 Task: Create a due date automation trigger when advanced on, on the monday after a card is due add basic without any labels at 11:00 AM.
Action: Mouse moved to (1037, 84)
Screenshot: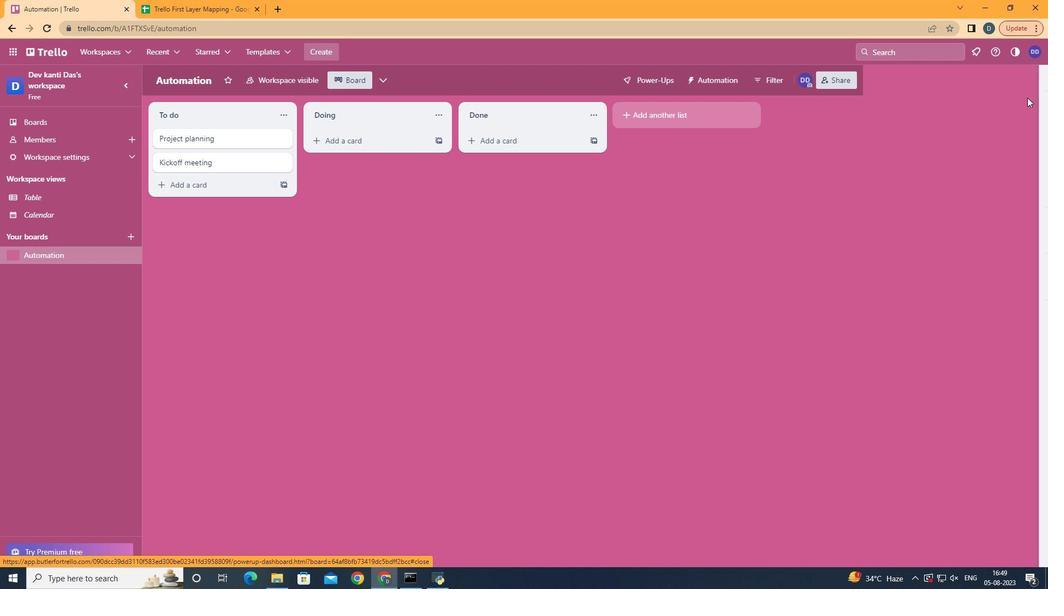 
Action: Mouse pressed left at (1037, 84)
Screenshot: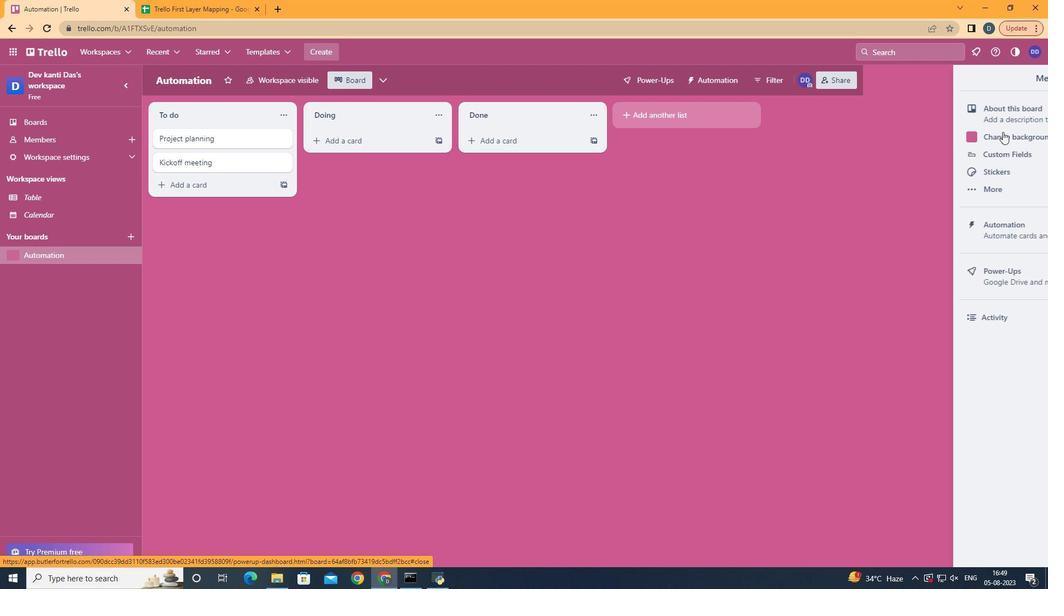 
Action: Mouse moved to (947, 222)
Screenshot: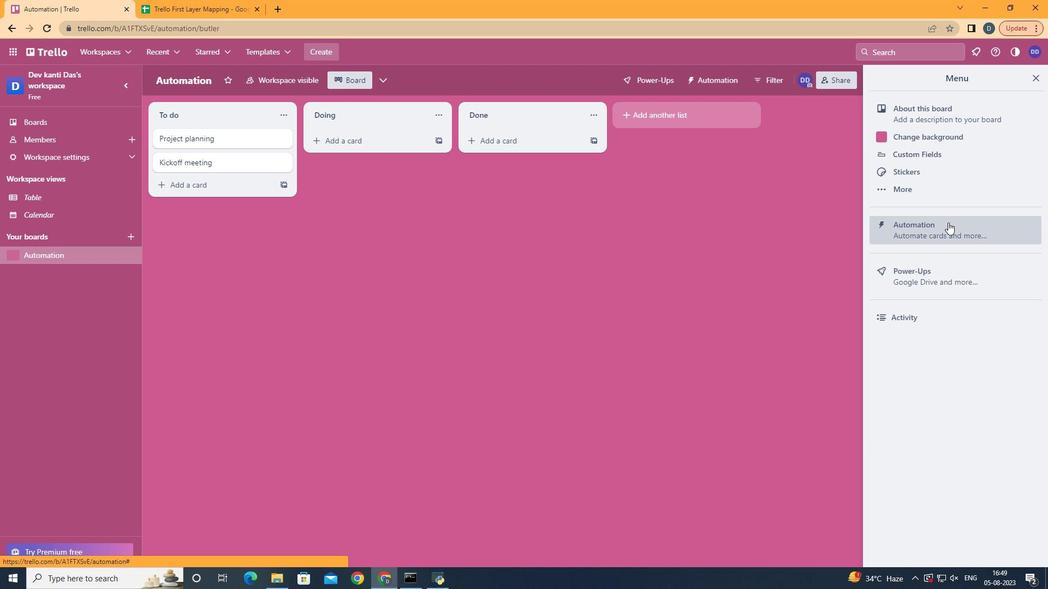 
Action: Mouse pressed left at (947, 222)
Screenshot: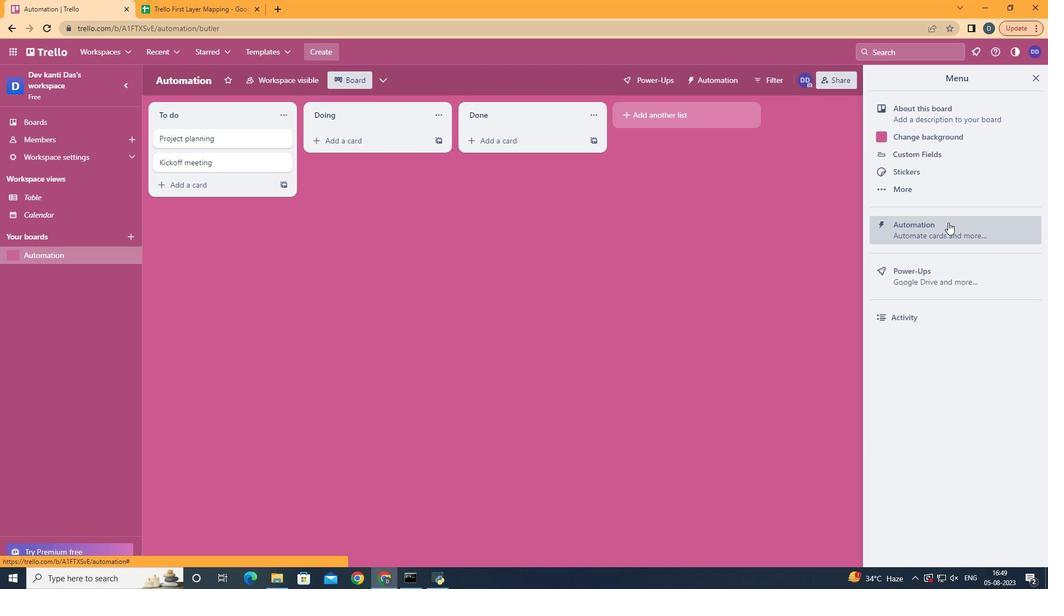 
Action: Mouse moved to (200, 214)
Screenshot: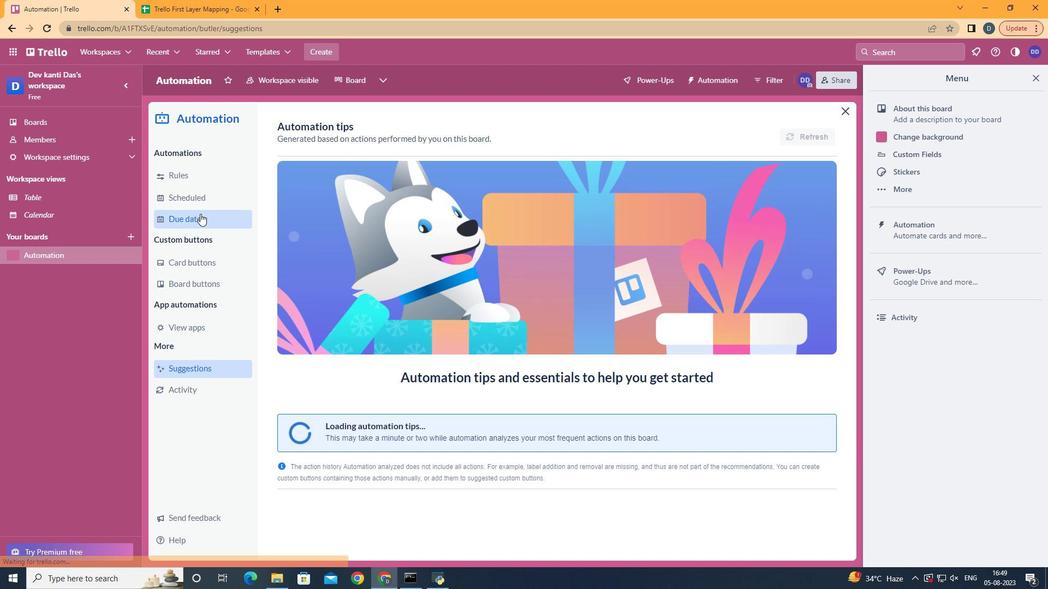 
Action: Mouse pressed left at (200, 214)
Screenshot: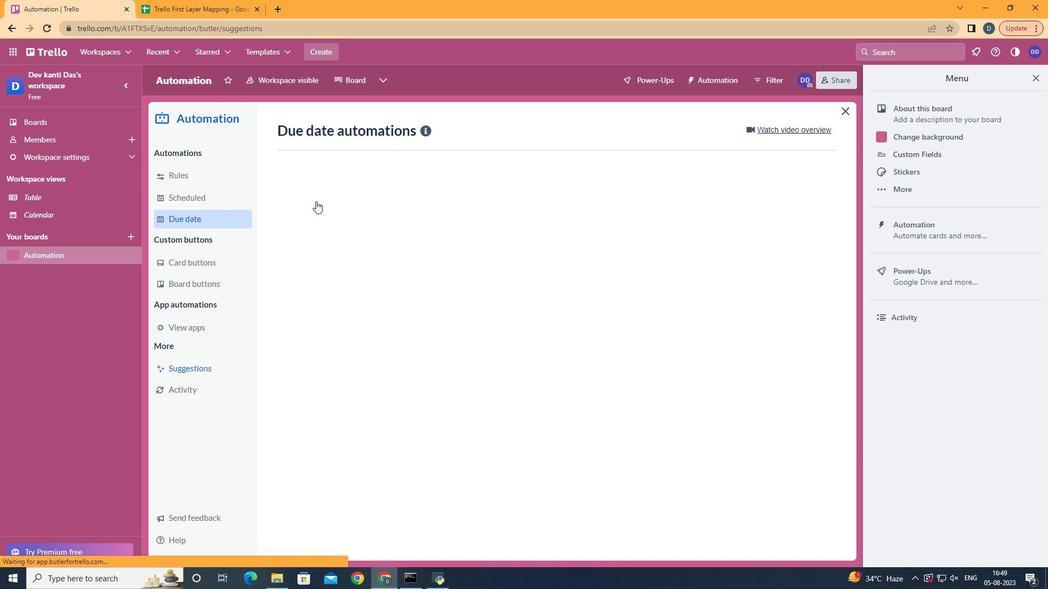 
Action: Mouse moved to (770, 128)
Screenshot: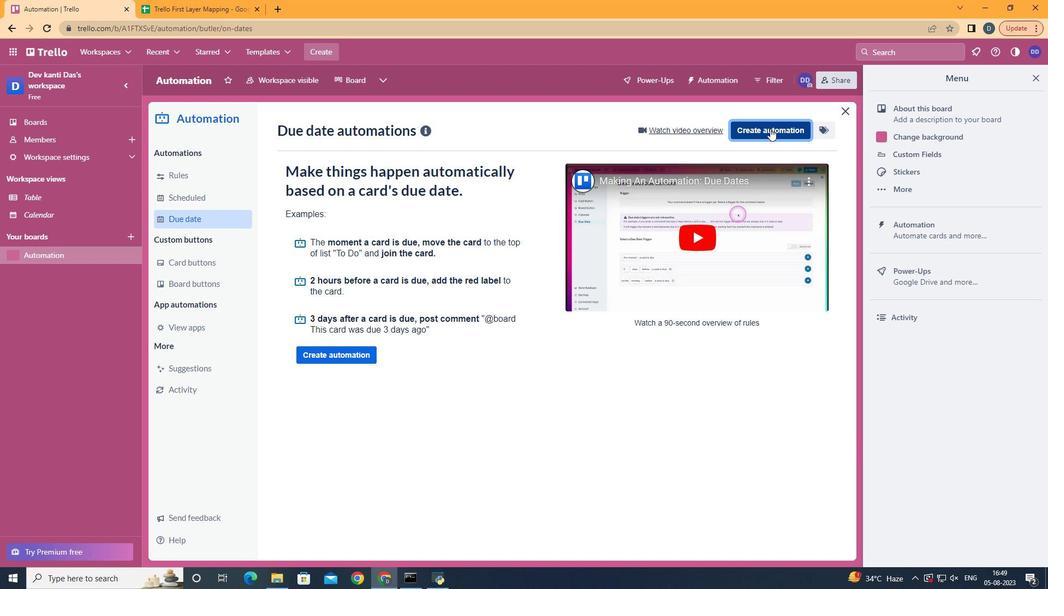 
Action: Mouse pressed left at (770, 128)
Screenshot: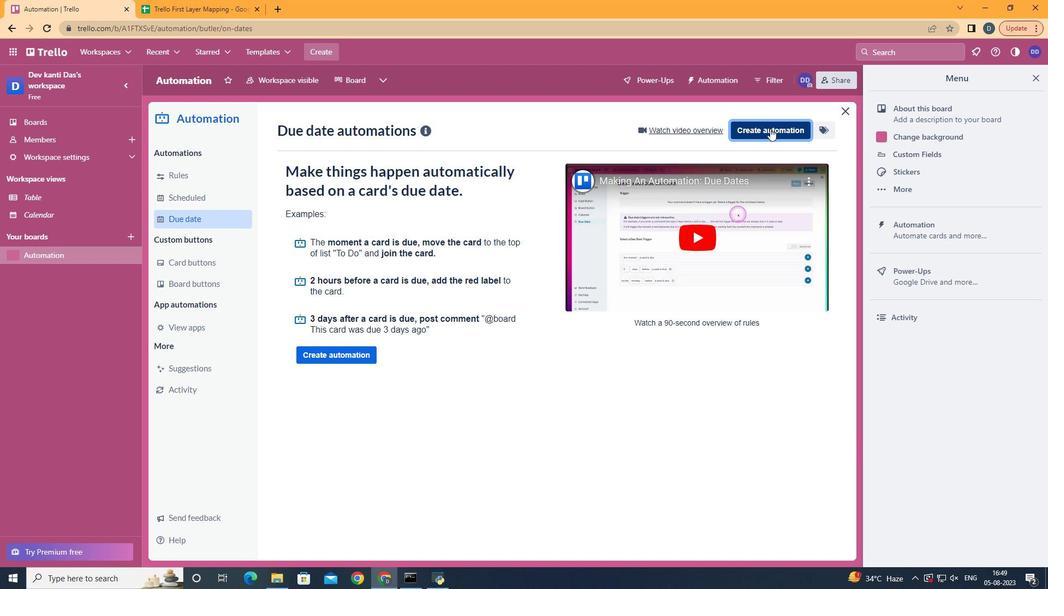
Action: Mouse moved to (548, 235)
Screenshot: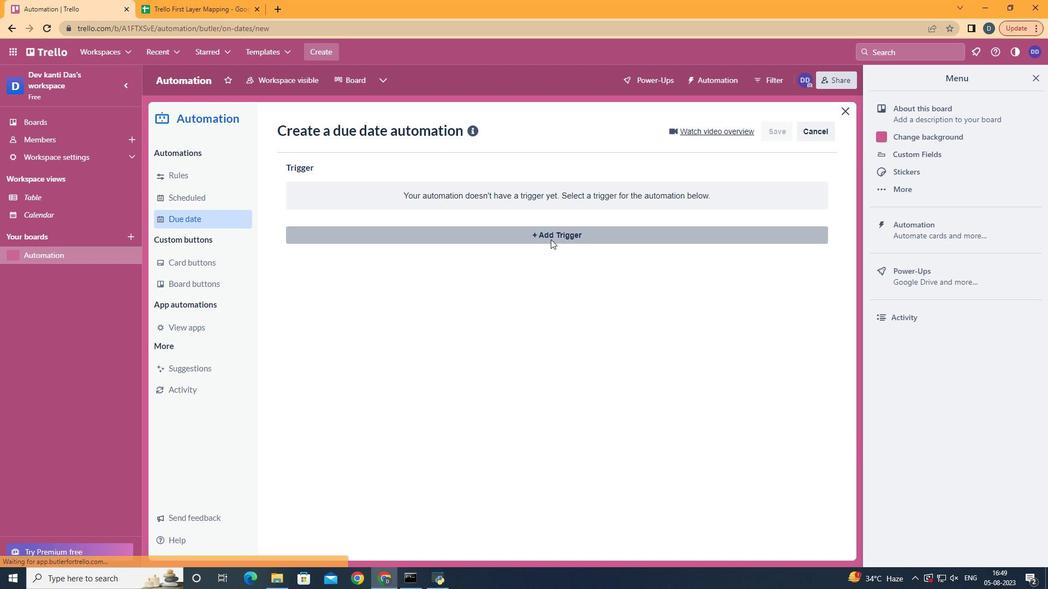 
Action: Mouse pressed left at (548, 235)
Screenshot: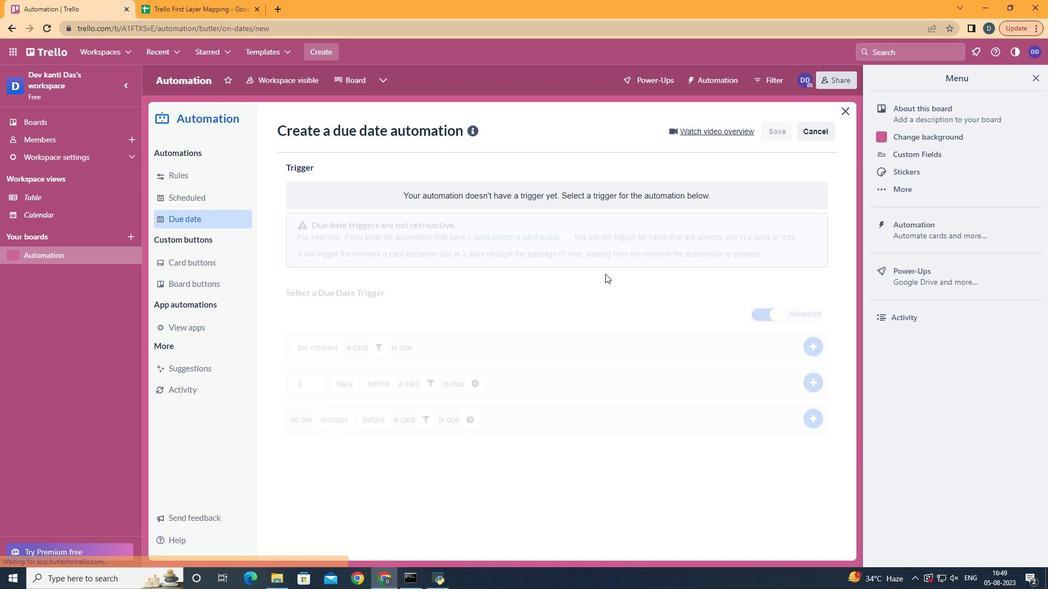 
Action: Mouse moved to (350, 288)
Screenshot: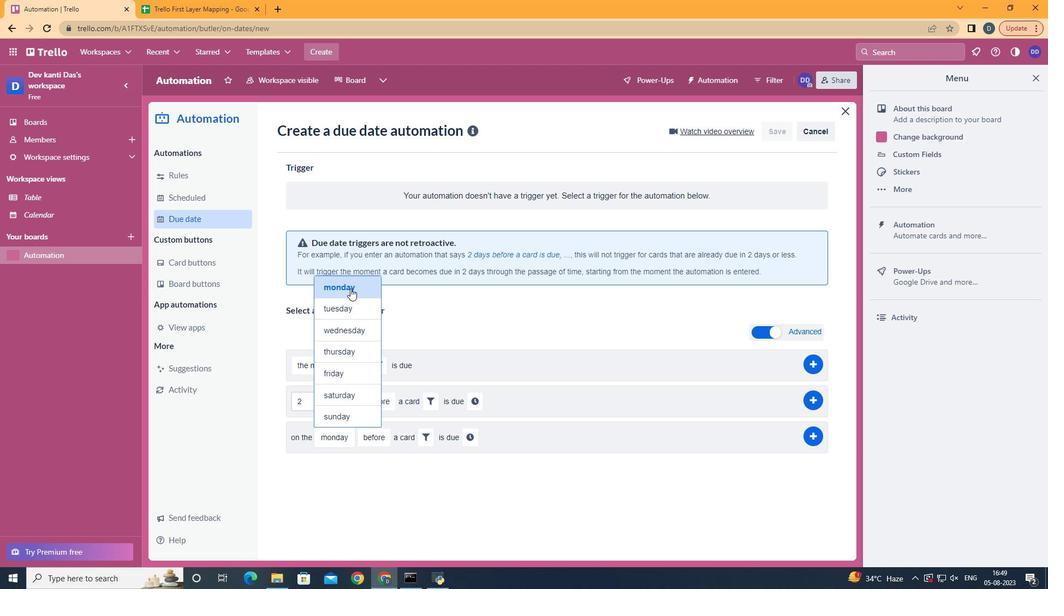
Action: Mouse pressed left at (350, 288)
Screenshot: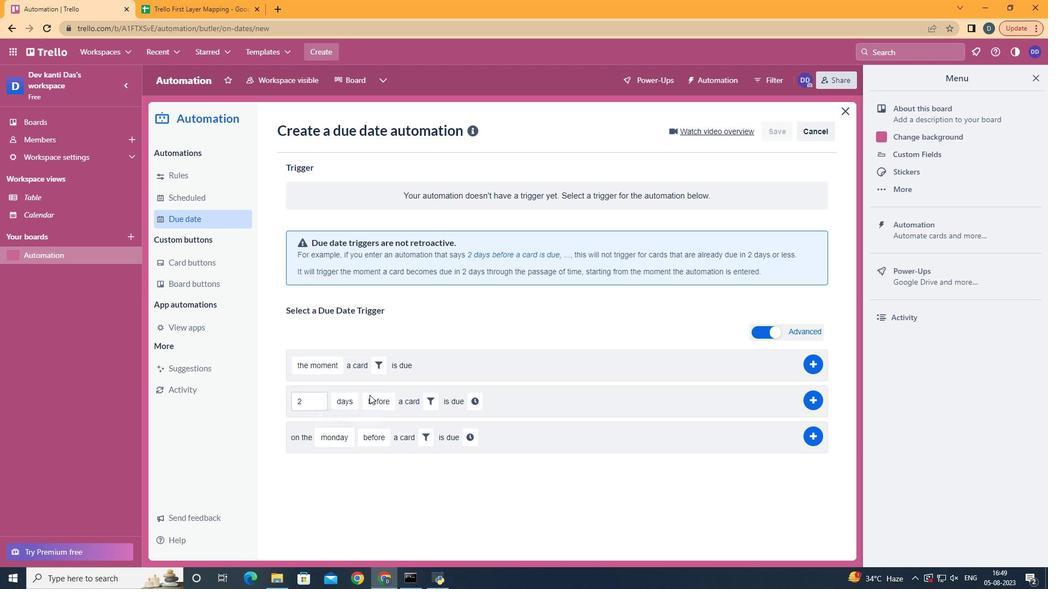 
Action: Mouse moved to (378, 481)
Screenshot: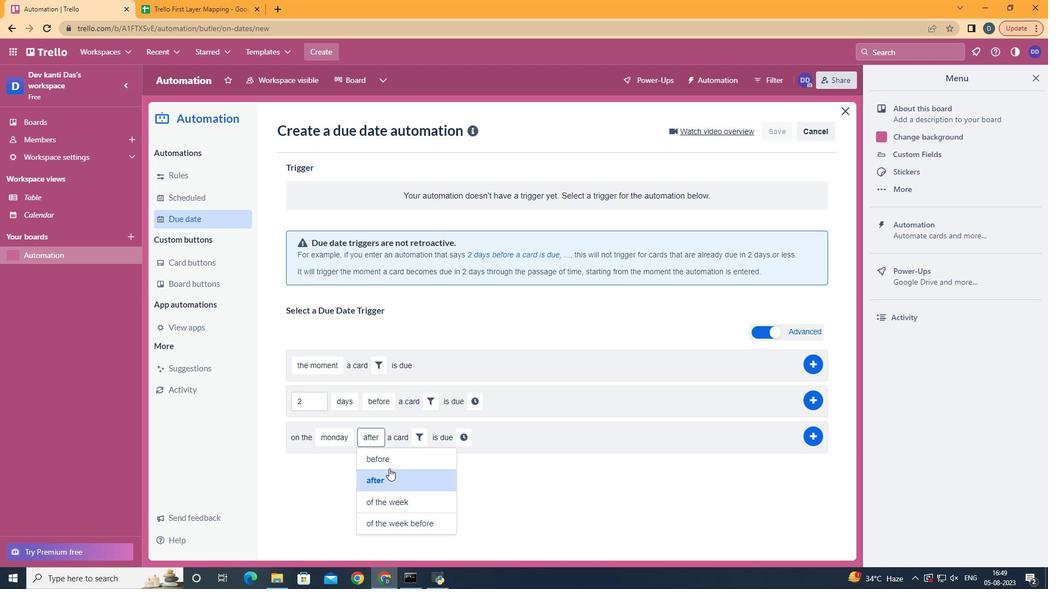 
Action: Mouse pressed left at (378, 481)
Screenshot: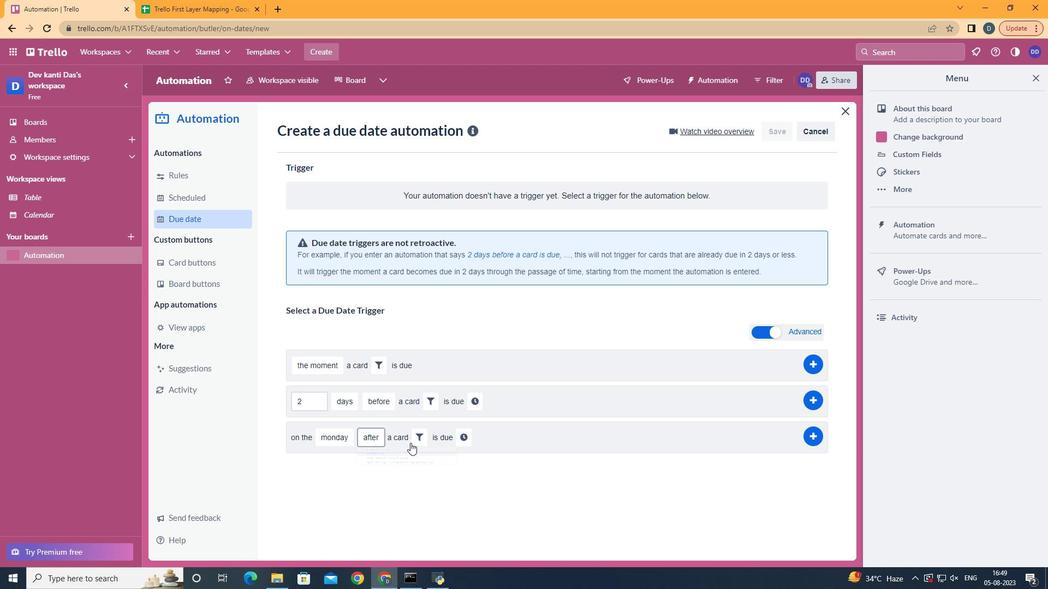 
Action: Mouse moved to (416, 437)
Screenshot: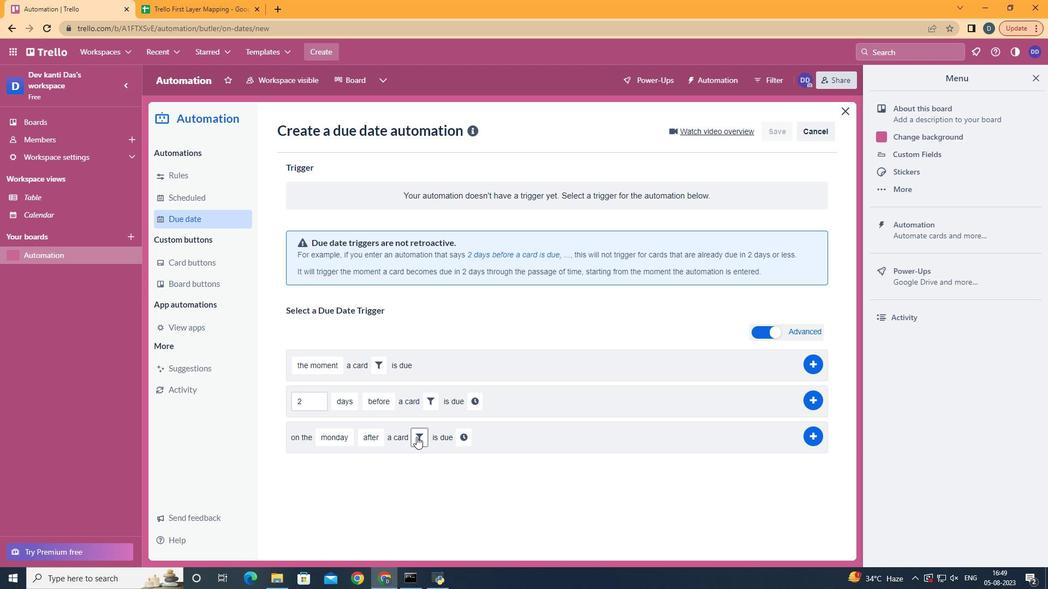 
Action: Mouse pressed left at (416, 437)
Screenshot: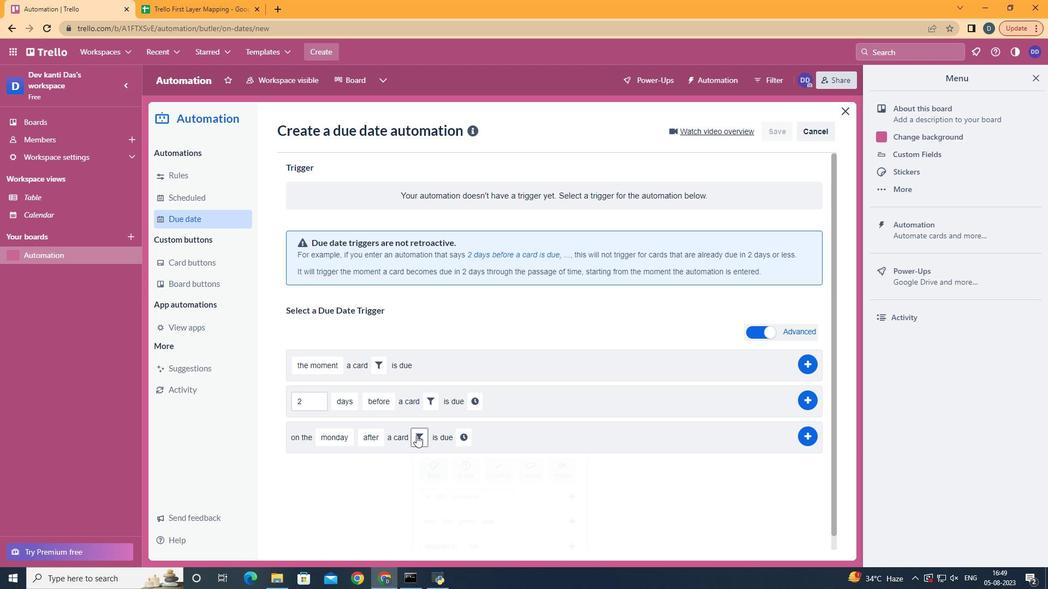 
Action: Mouse moved to (445, 516)
Screenshot: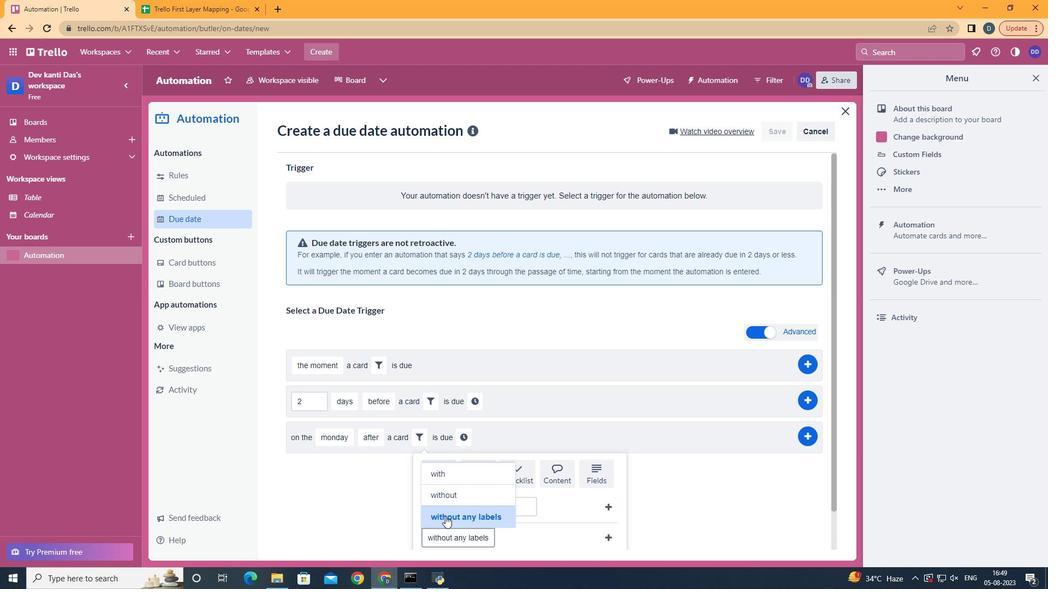 
Action: Mouse pressed left at (445, 516)
Screenshot: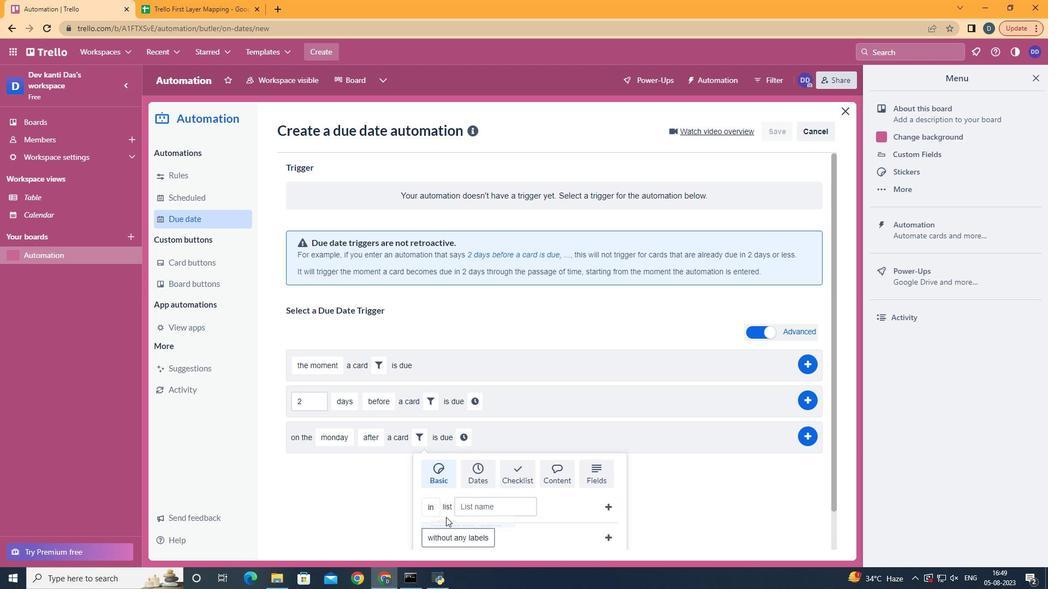 
Action: Mouse moved to (611, 537)
Screenshot: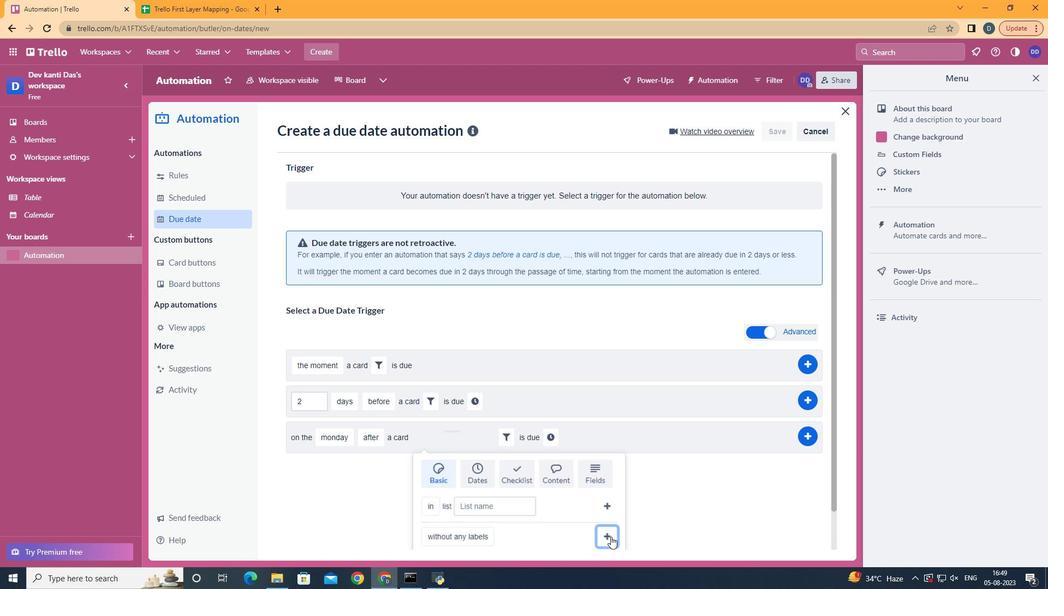 
Action: Mouse pressed left at (611, 537)
Screenshot: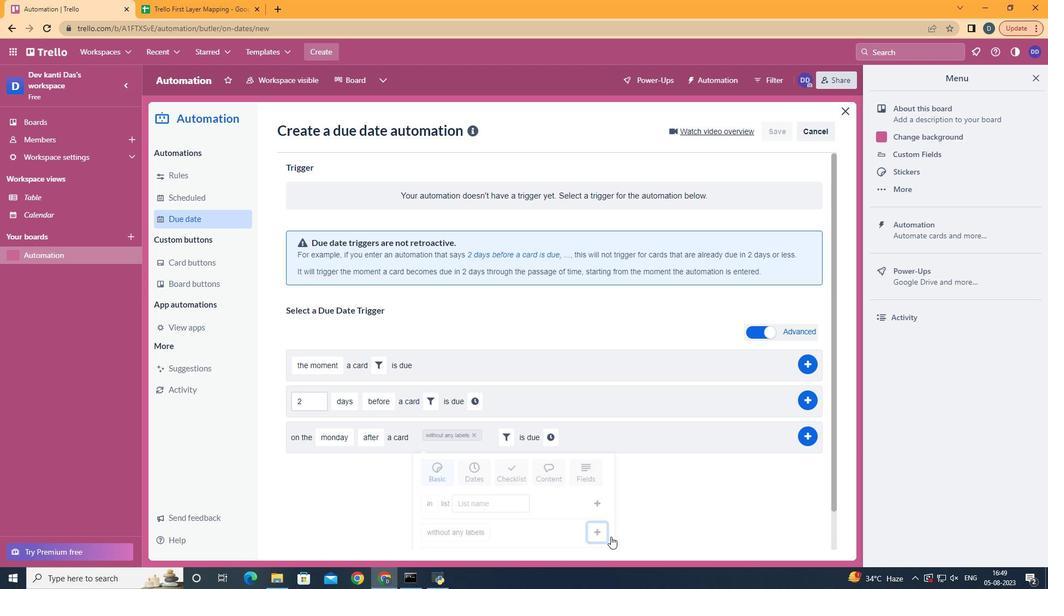 
Action: Mouse moved to (553, 441)
Screenshot: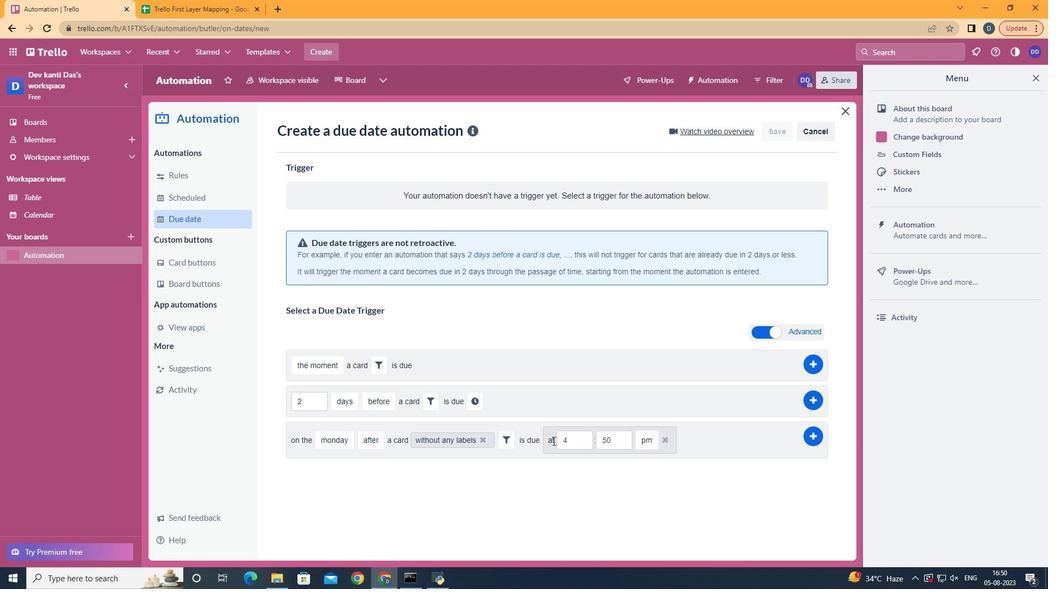 
Action: Mouse pressed left at (553, 441)
Screenshot: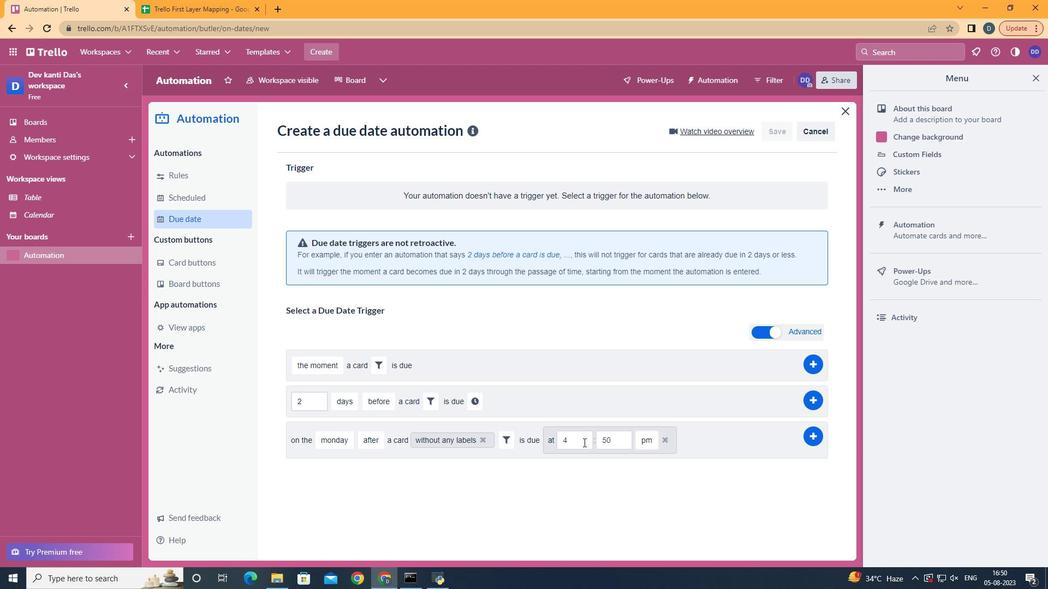
Action: Mouse moved to (584, 442)
Screenshot: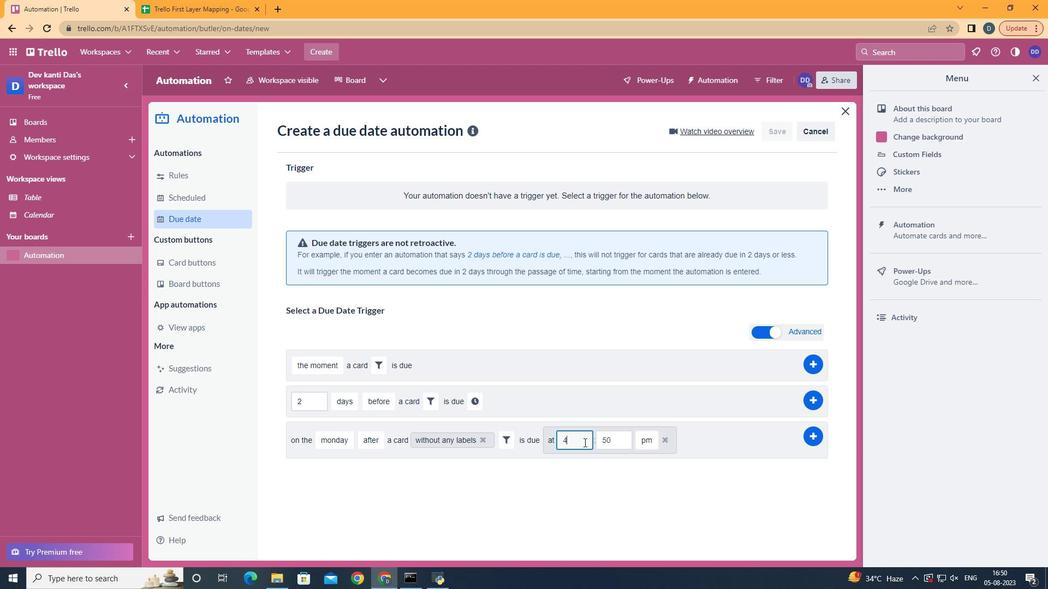 
Action: Mouse pressed left at (584, 442)
Screenshot: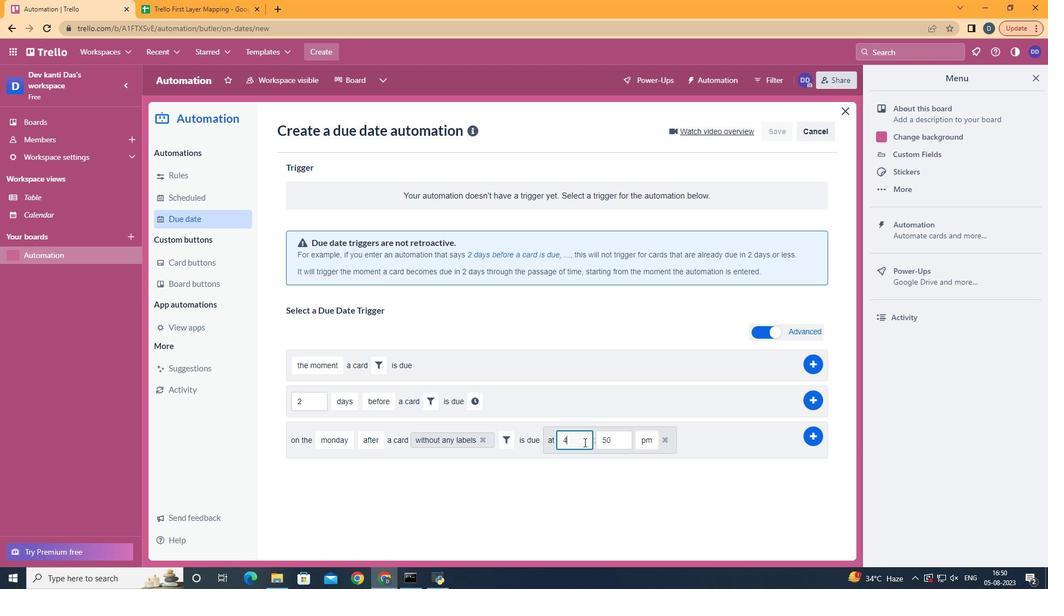 
Action: Mouse moved to (584, 442)
Screenshot: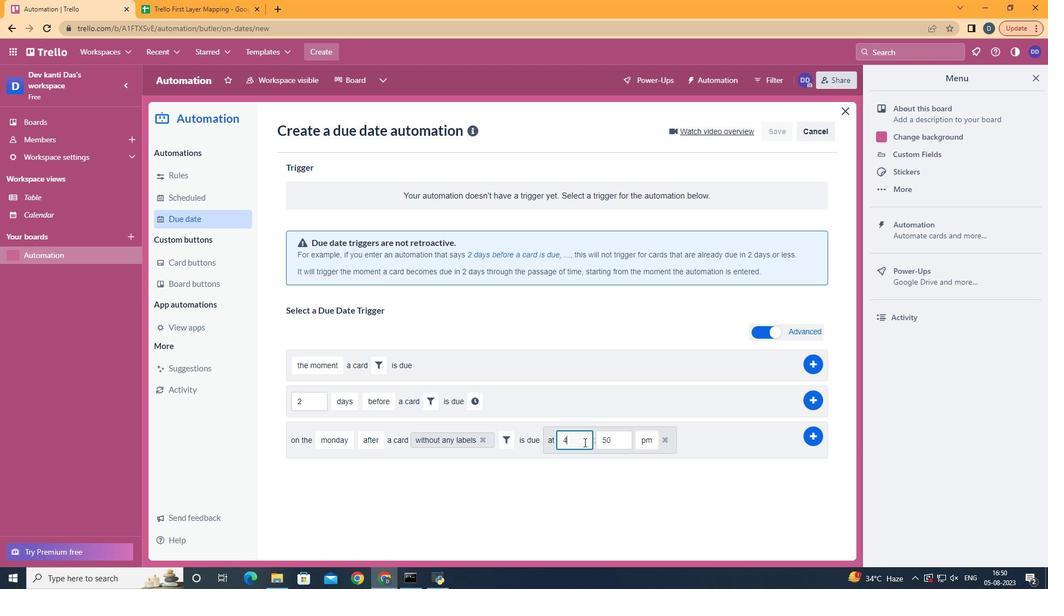 
Action: Key pressed <Key.backspace>11
Screenshot: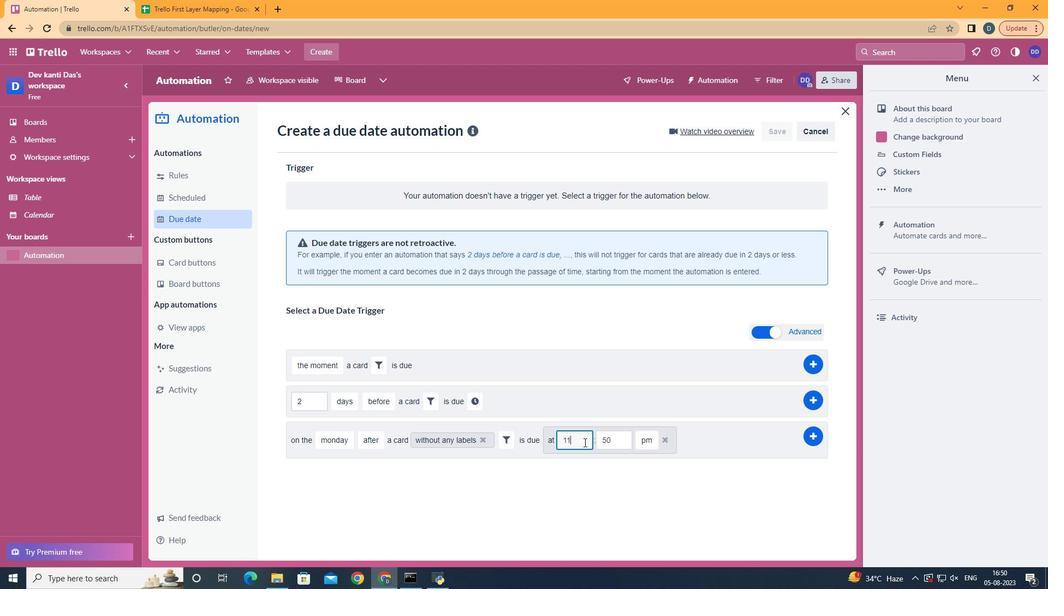 
Action: Mouse moved to (625, 441)
Screenshot: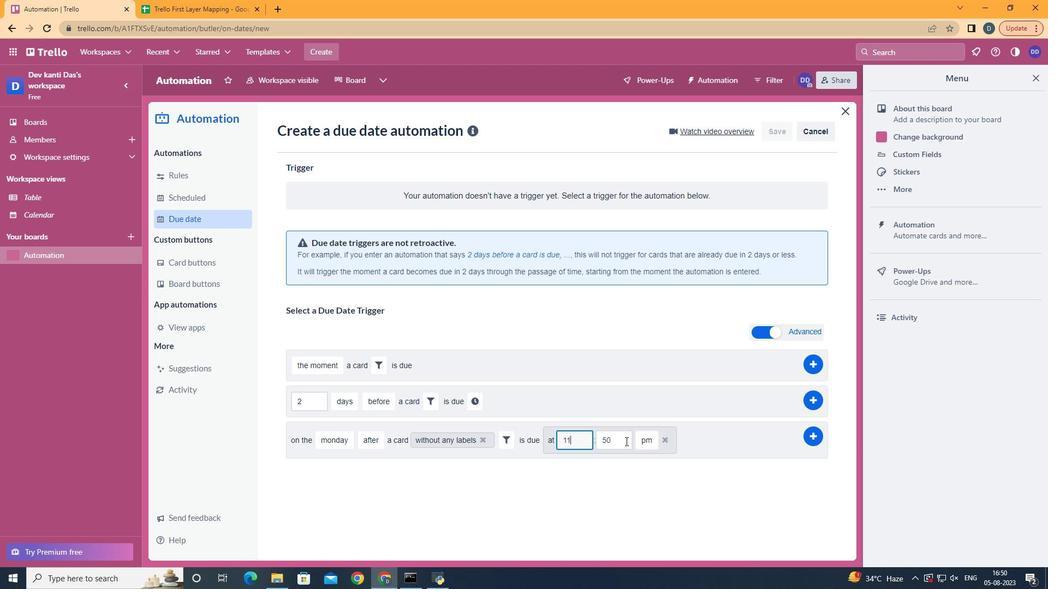 
Action: Mouse pressed left at (625, 441)
Screenshot: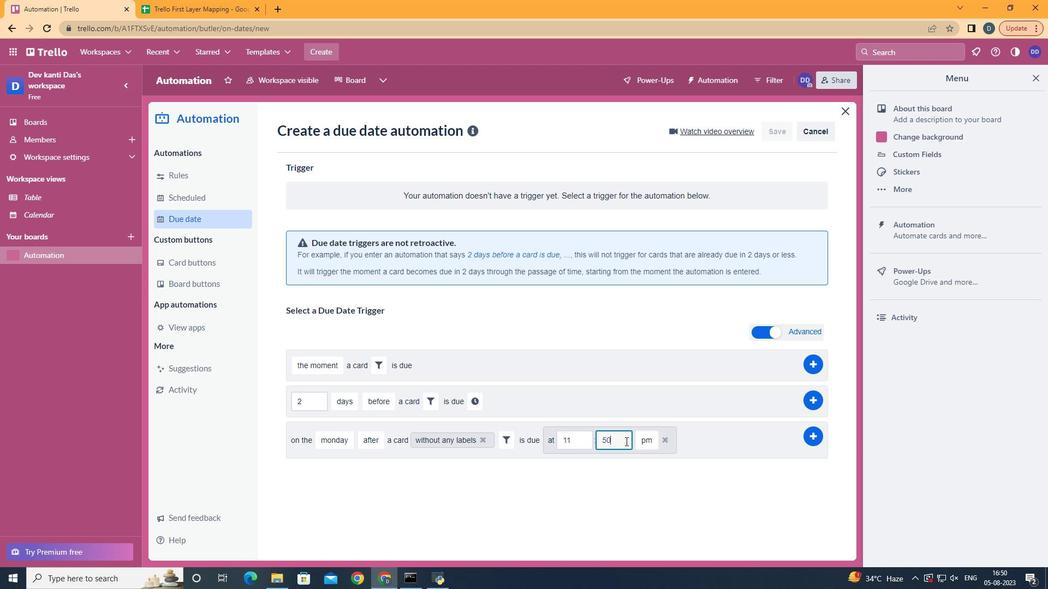 
Action: Key pressed <Key.backspace><Key.backspace>00
Screenshot: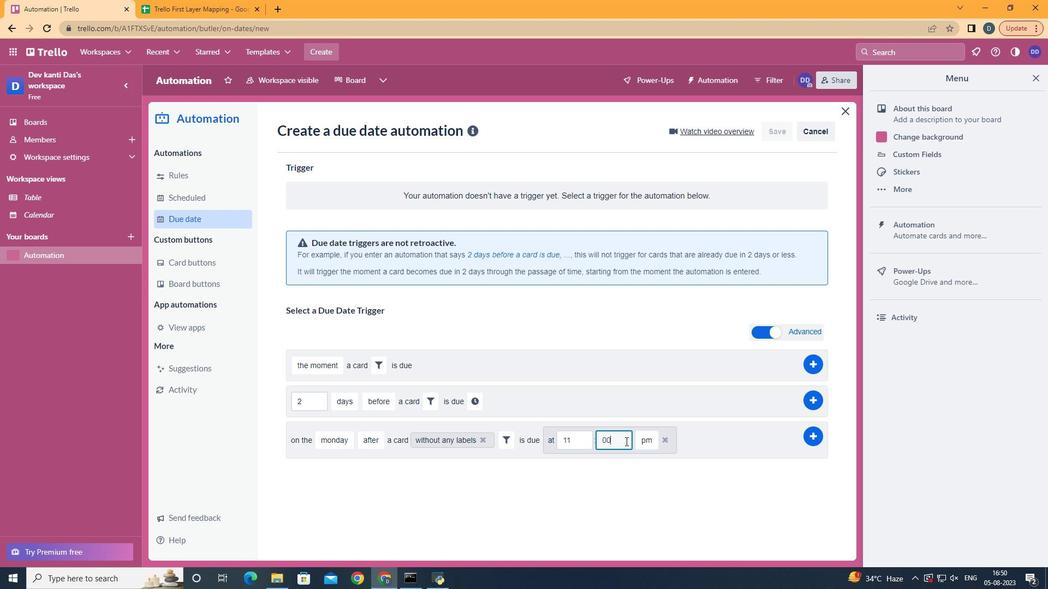 
Action: Mouse moved to (648, 453)
Screenshot: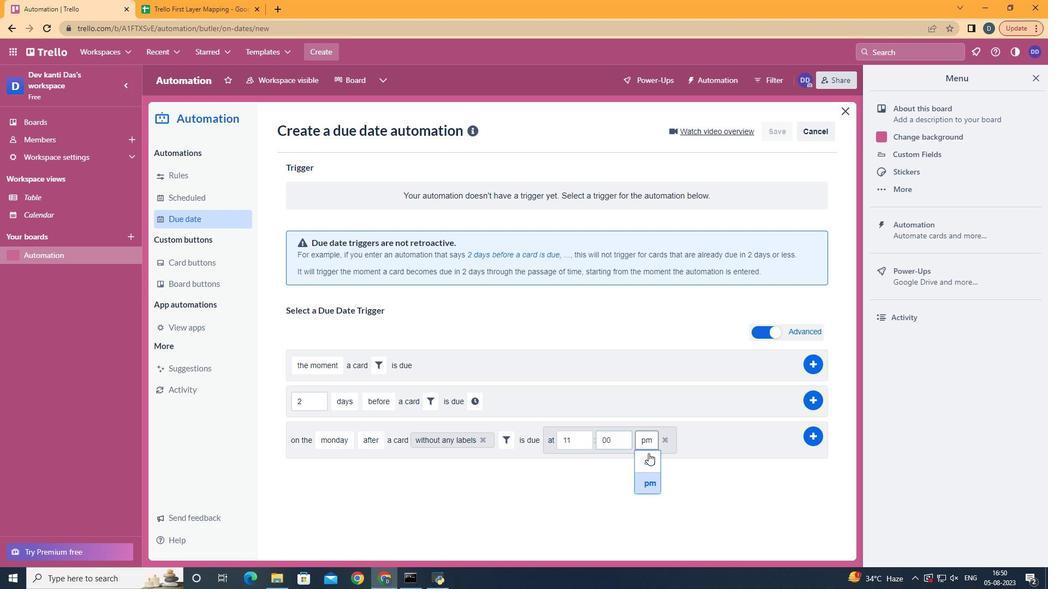 
Action: Mouse pressed left at (648, 453)
Screenshot: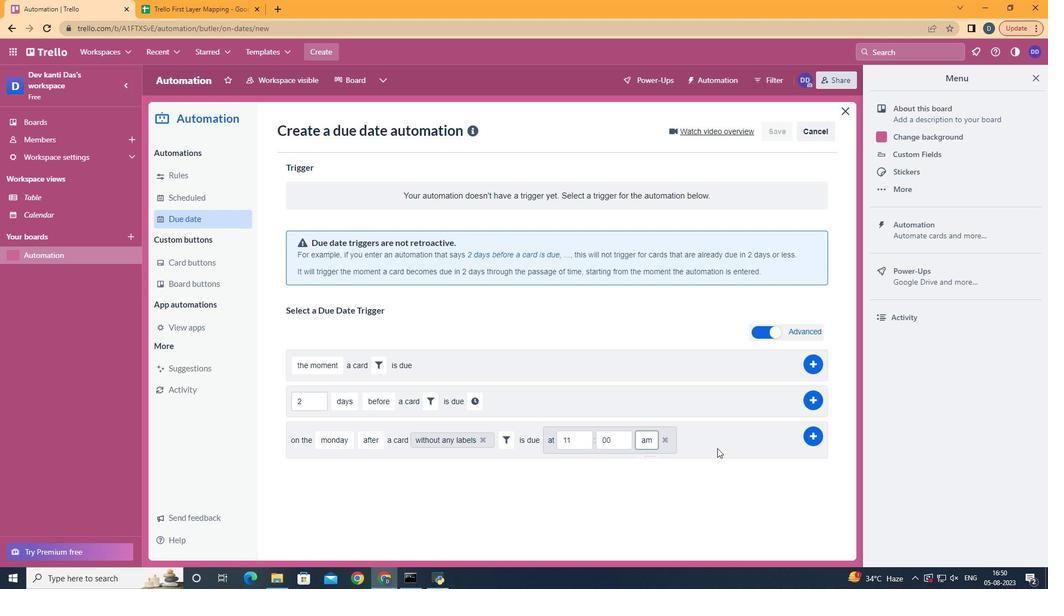
Action: Mouse moved to (807, 434)
Screenshot: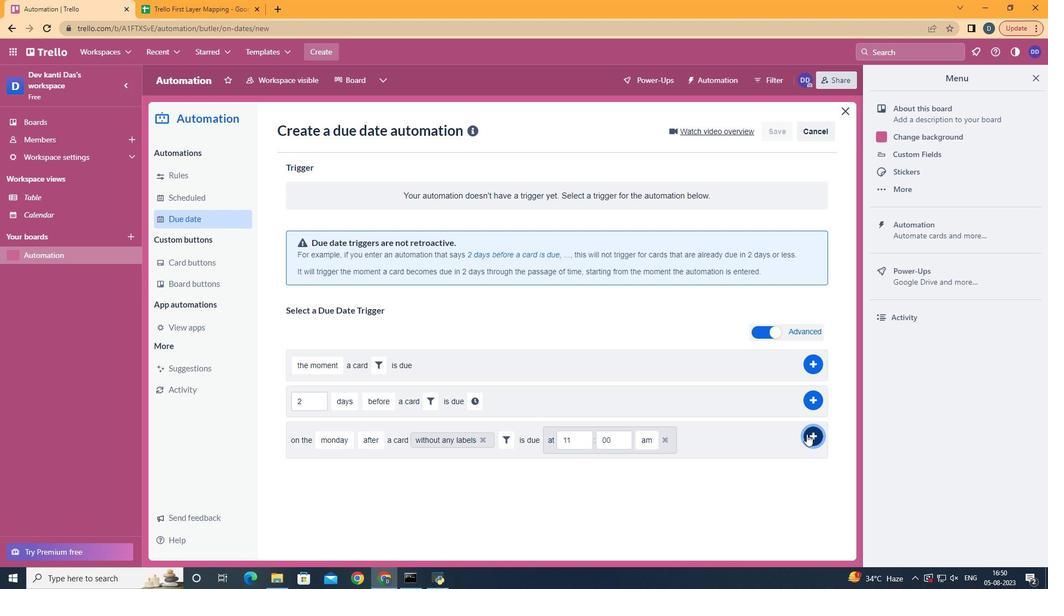 
Action: Mouse pressed left at (807, 434)
Screenshot: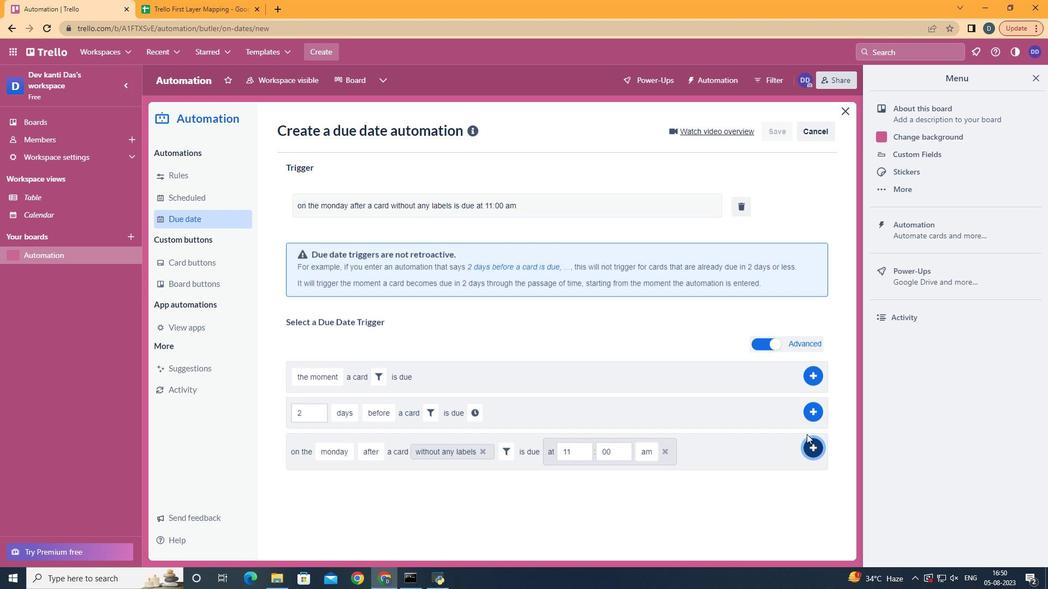 
Action: Mouse moved to (487, 193)
Screenshot: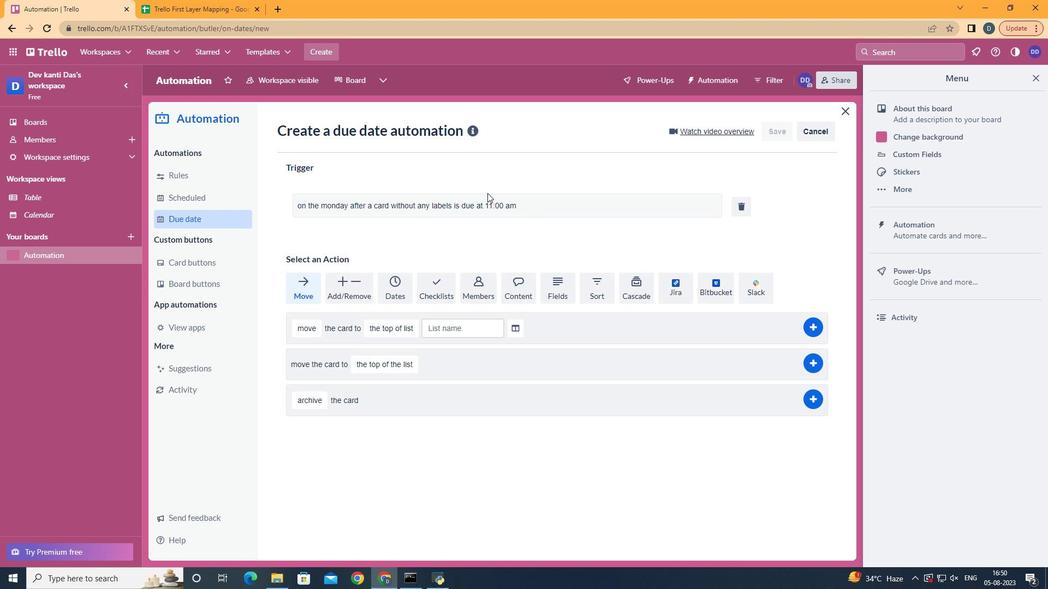 
